 Task: Choose the card "ARTISAN" for your new game.
Action: Mouse moved to (804, 617)
Screenshot: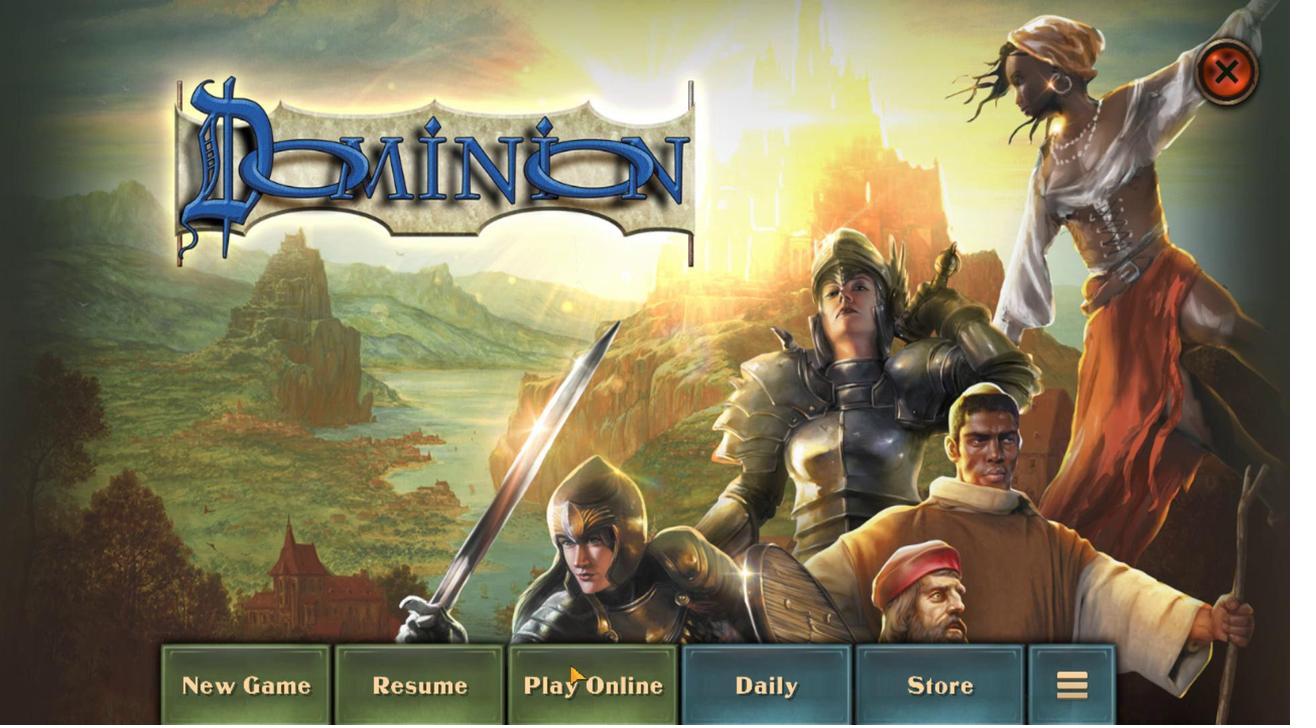 
Action: Mouse pressed left at (804, 617)
Screenshot: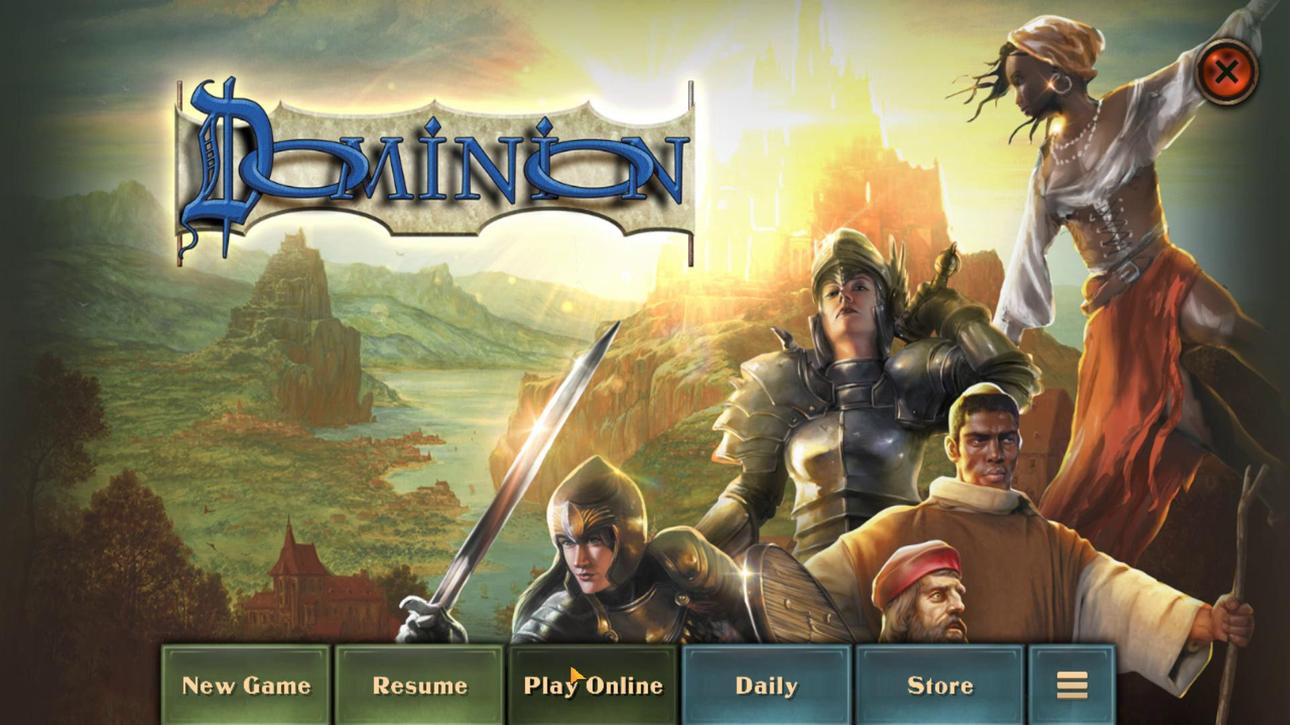 
Action: Mouse moved to (840, 336)
Screenshot: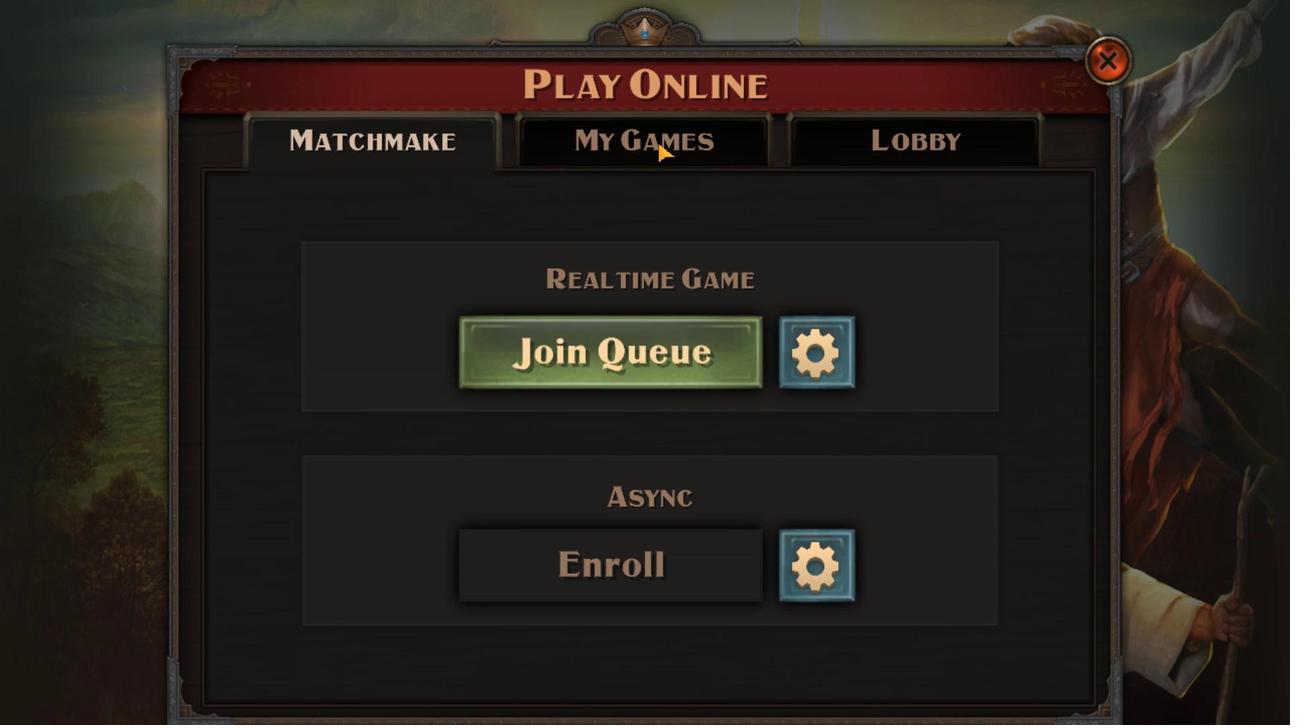 
Action: Mouse pressed left at (840, 336)
Screenshot: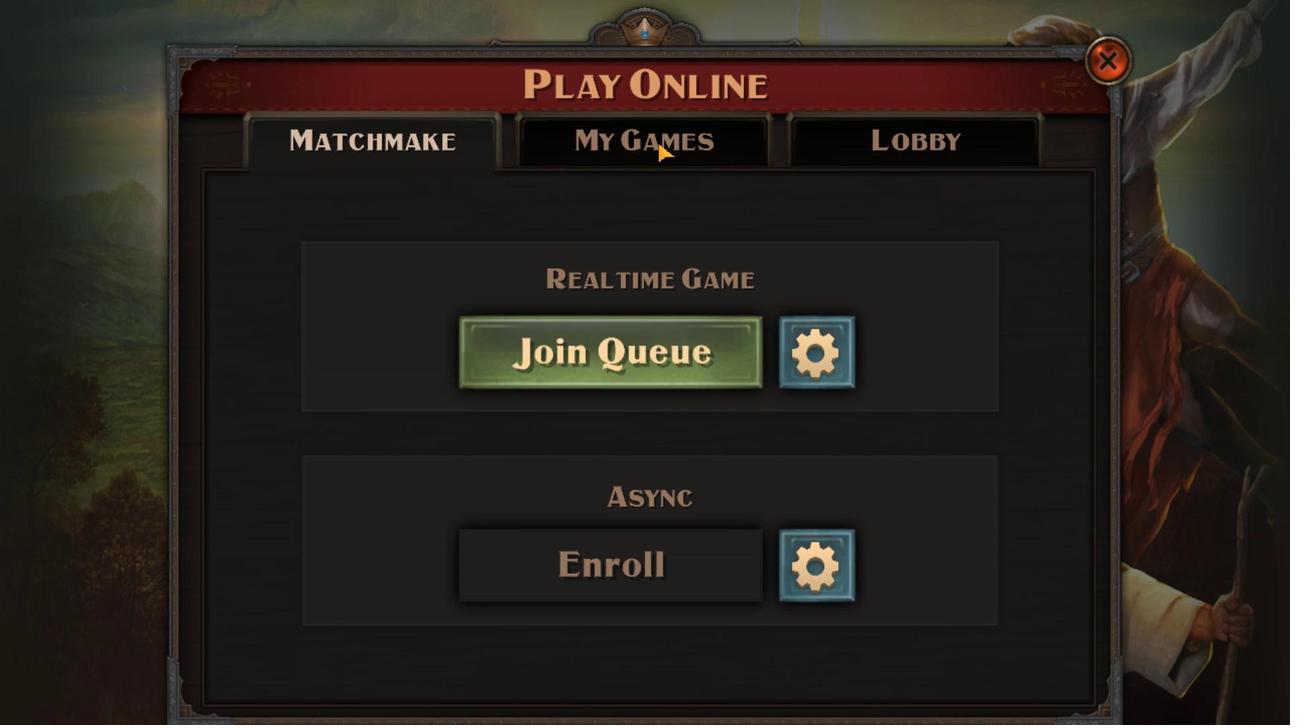 
Action: Mouse moved to (966, 563)
Screenshot: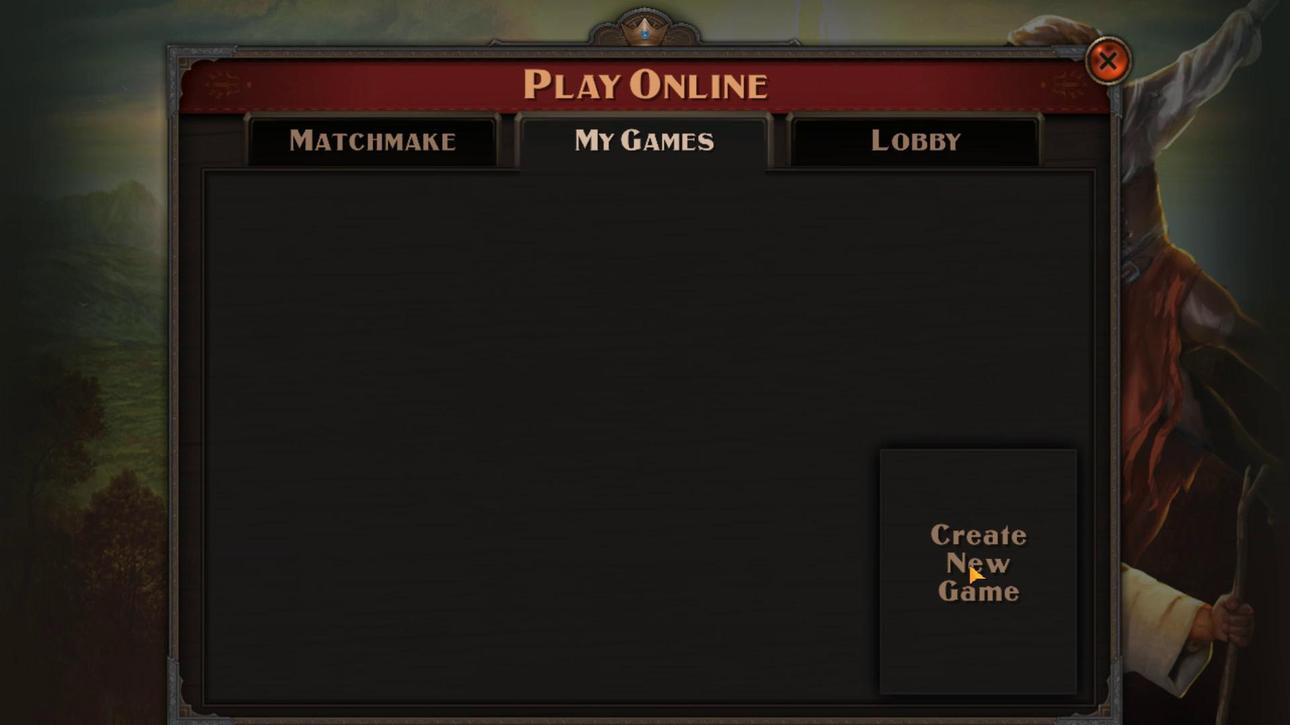 
Action: Mouse pressed left at (966, 563)
Screenshot: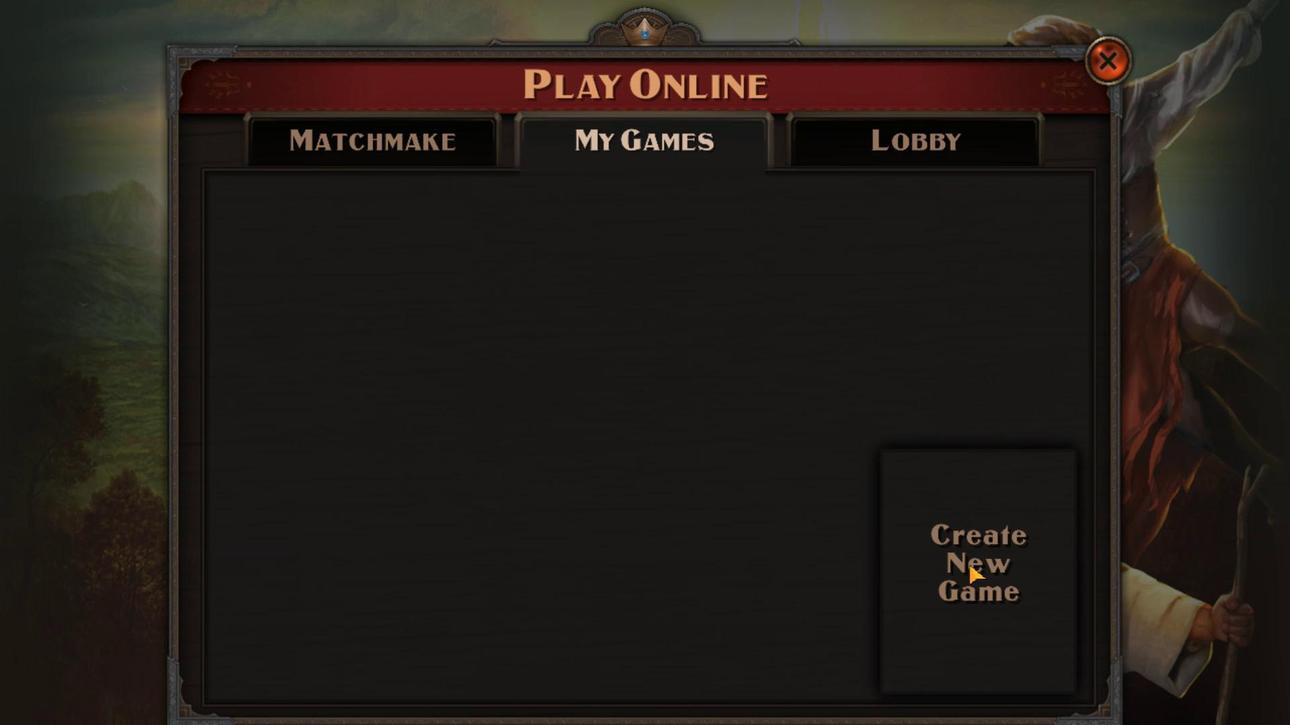 
Action: Mouse moved to (791, 332)
Screenshot: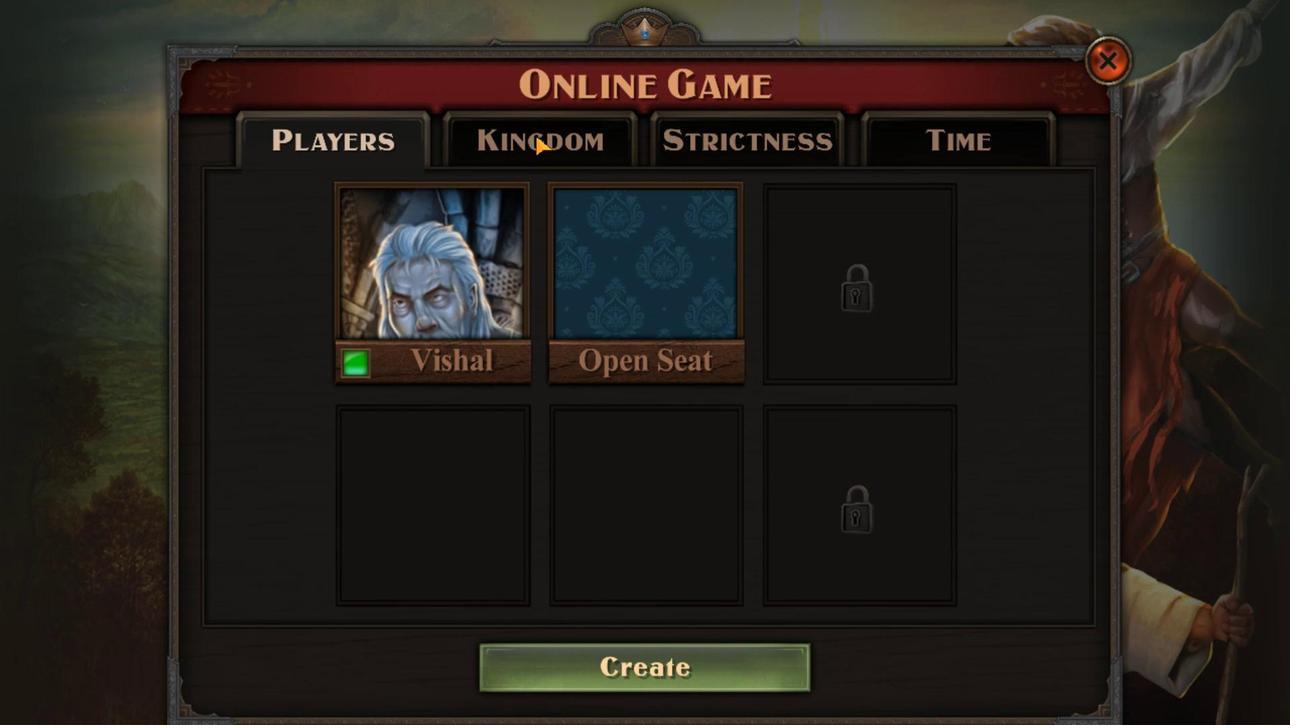 
Action: Mouse pressed left at (791, 332)
Screenshot: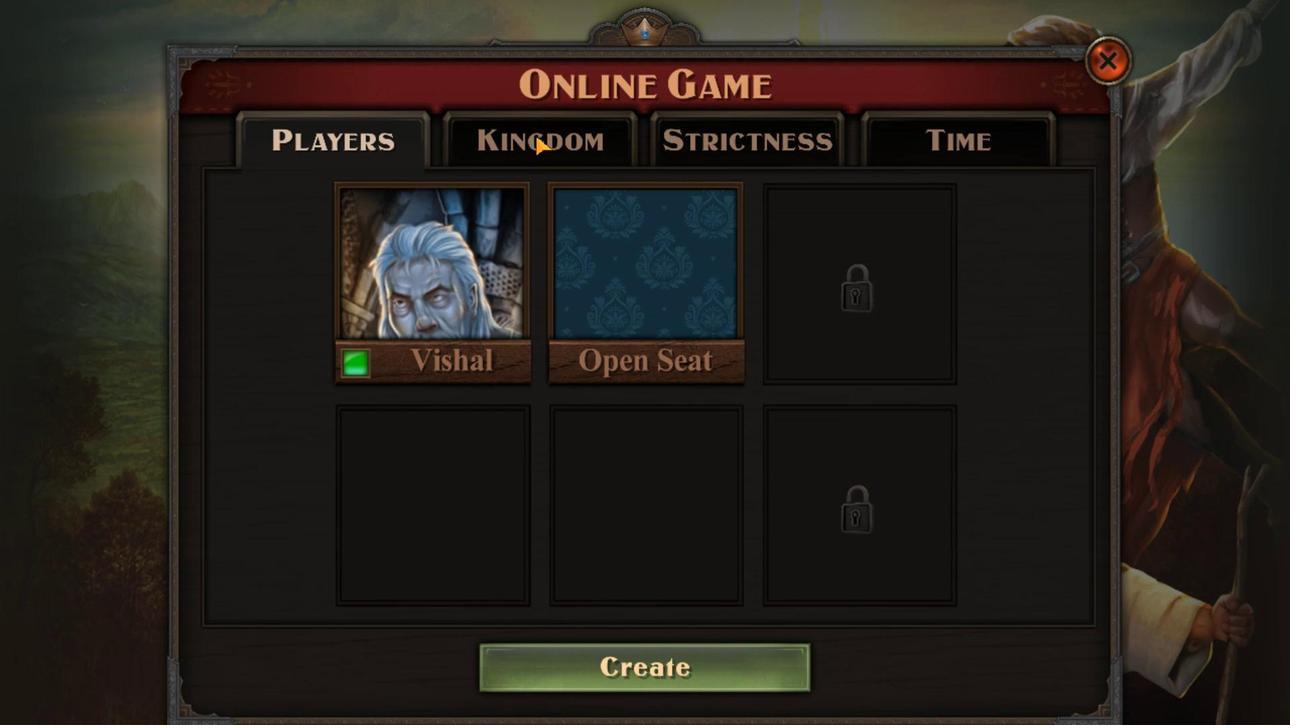 
Action: Mouse moved to (912, 385)
Screenshot: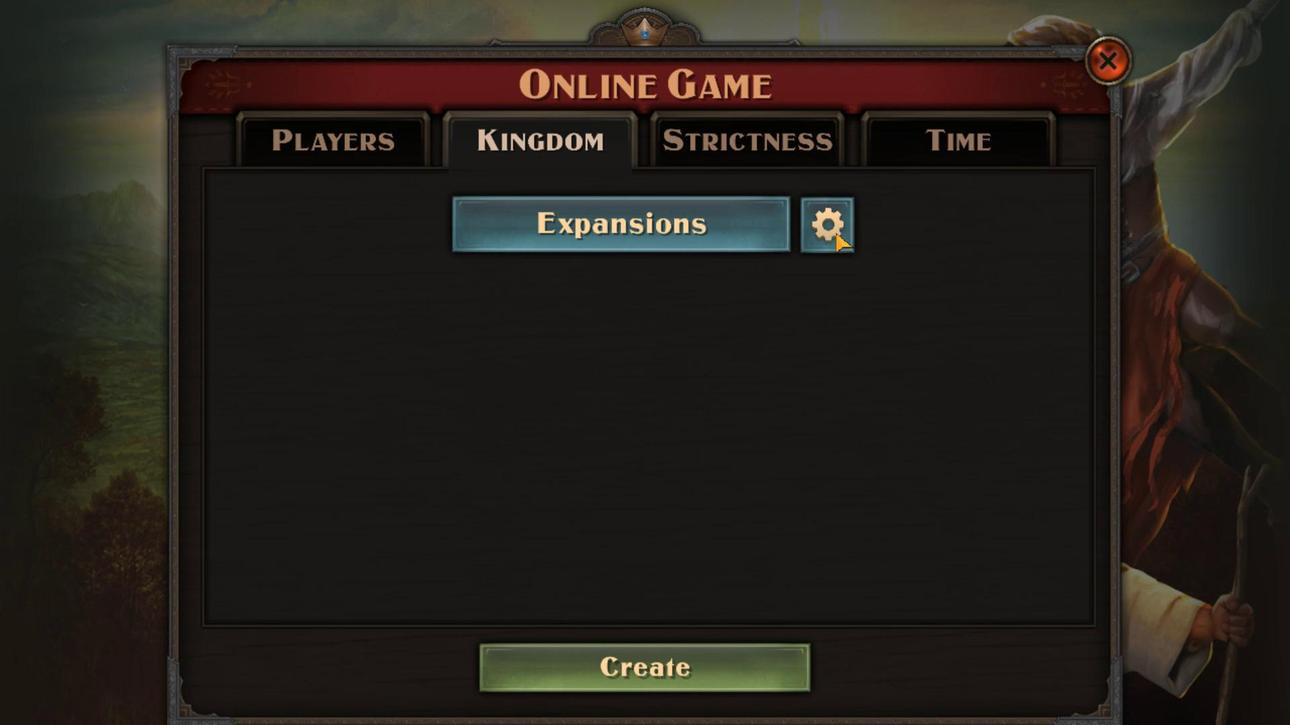 
Action: Mouse pressed left at (912, 385)
Screenshot: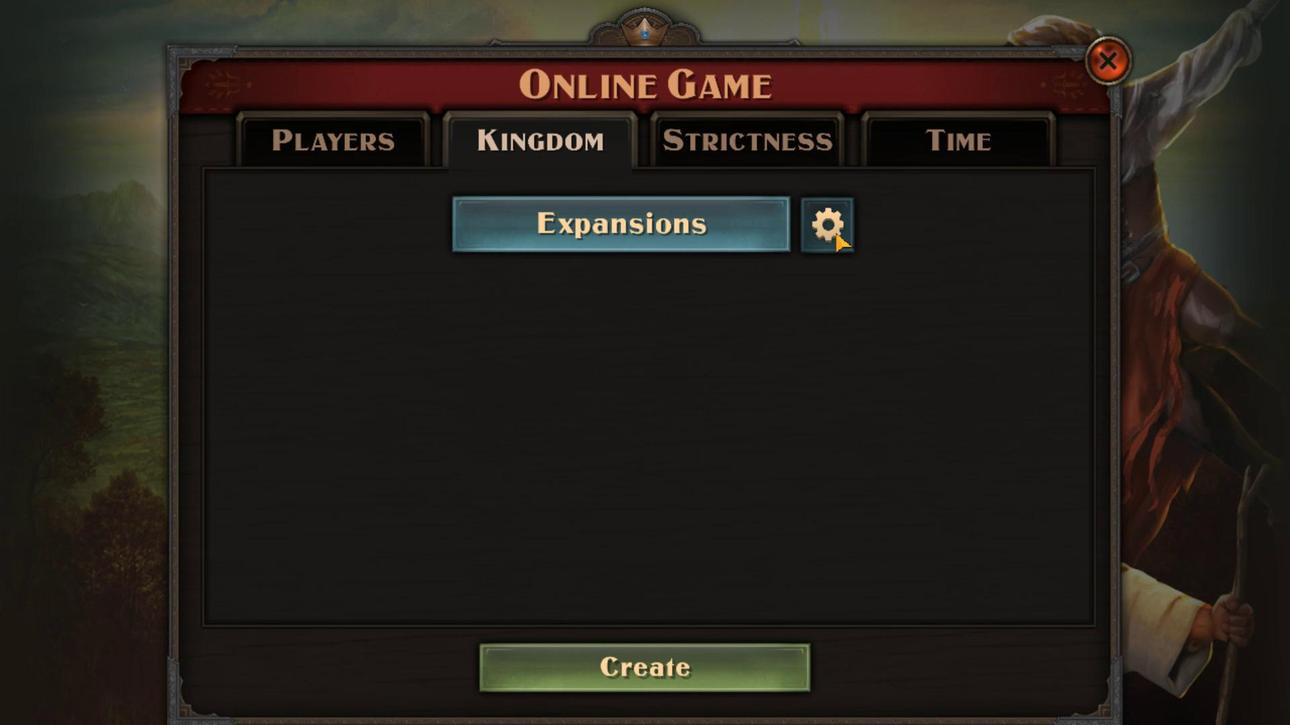 
Action: Mouse moved to (902, 386)
Screenshot: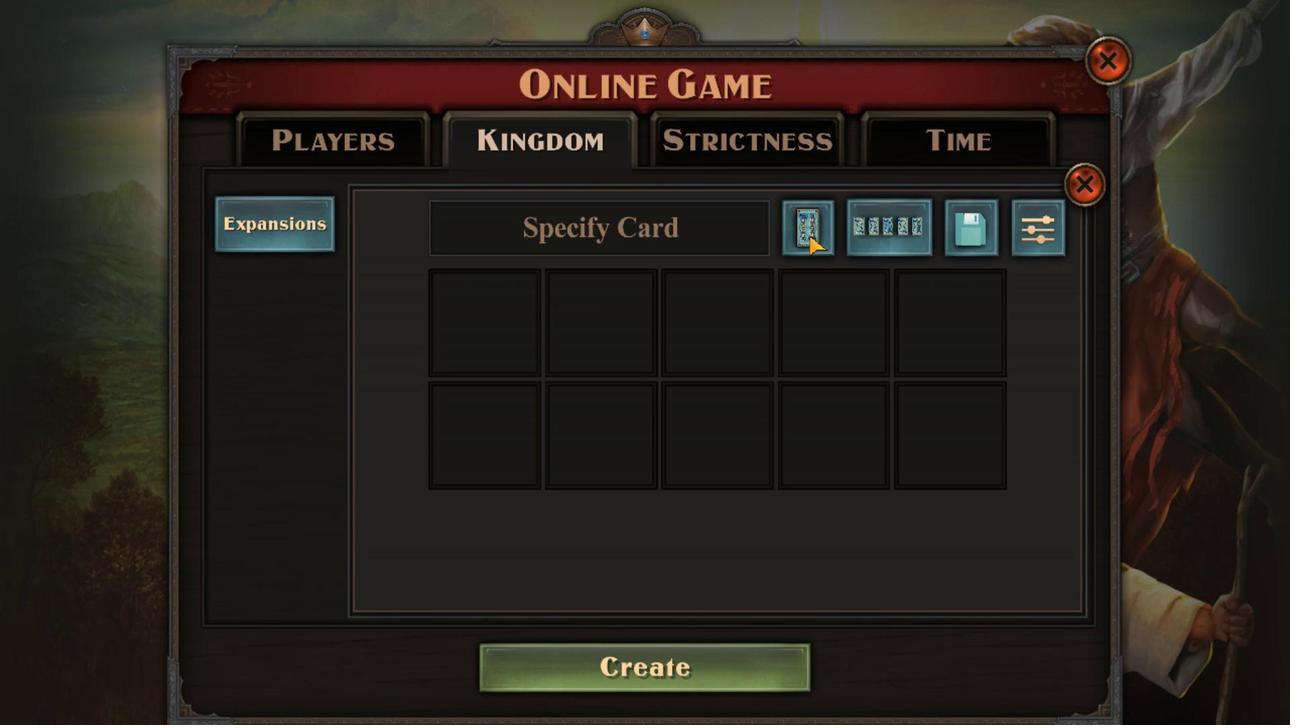 
Action: Mouse pressed left at (902, 386)
Screenshot: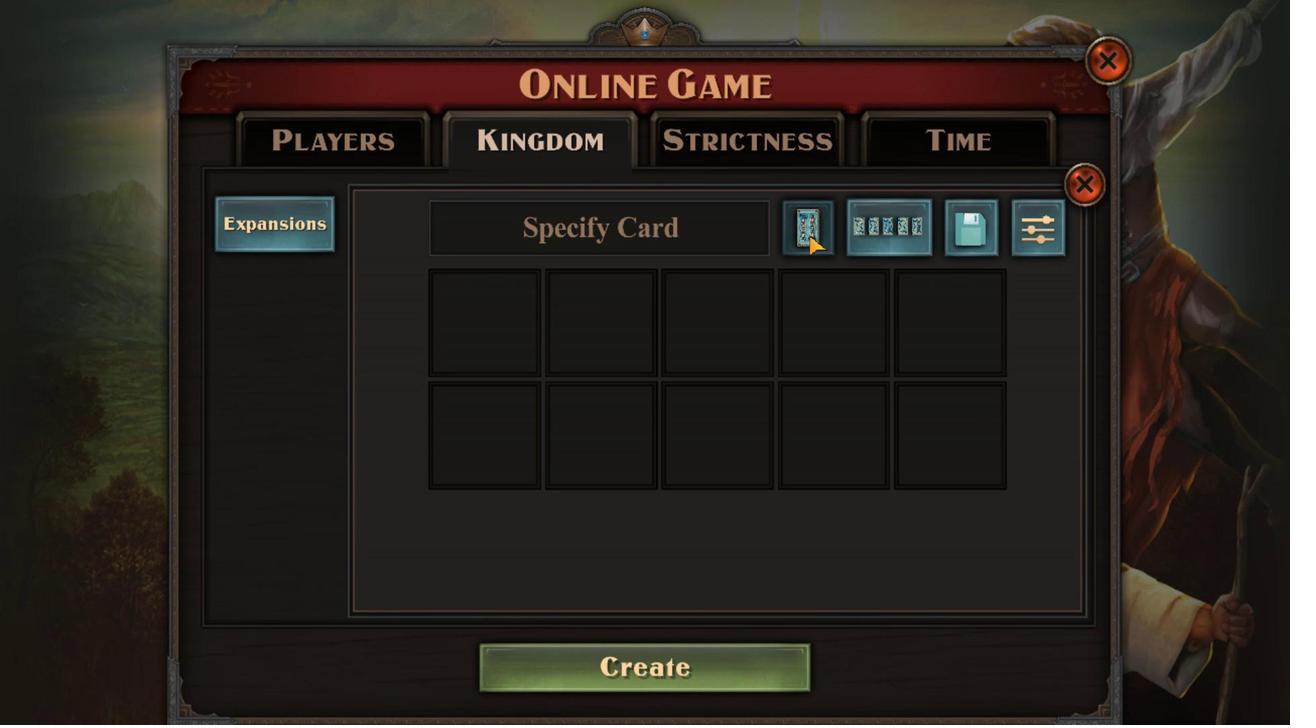 
Action: Mouse moved to (1000, 358)
Screenshot: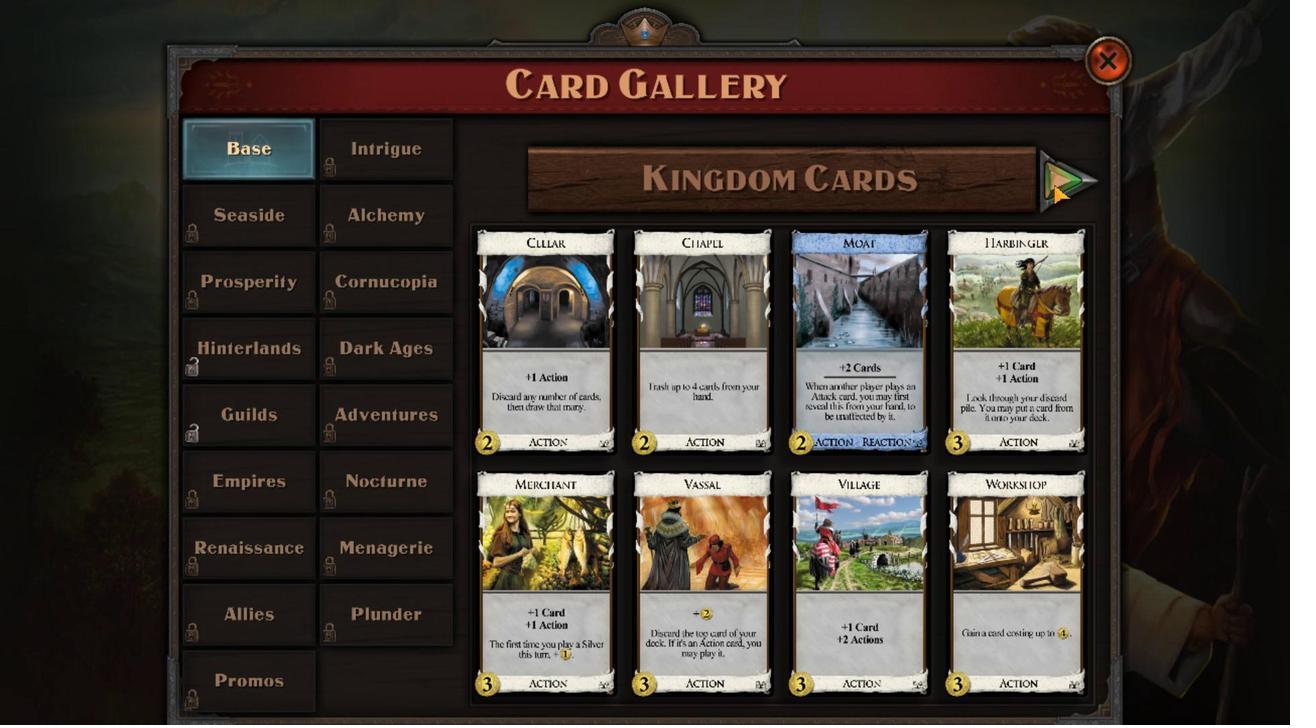 
Action: Mouse pressed left at (1000, 358)
Screenshot: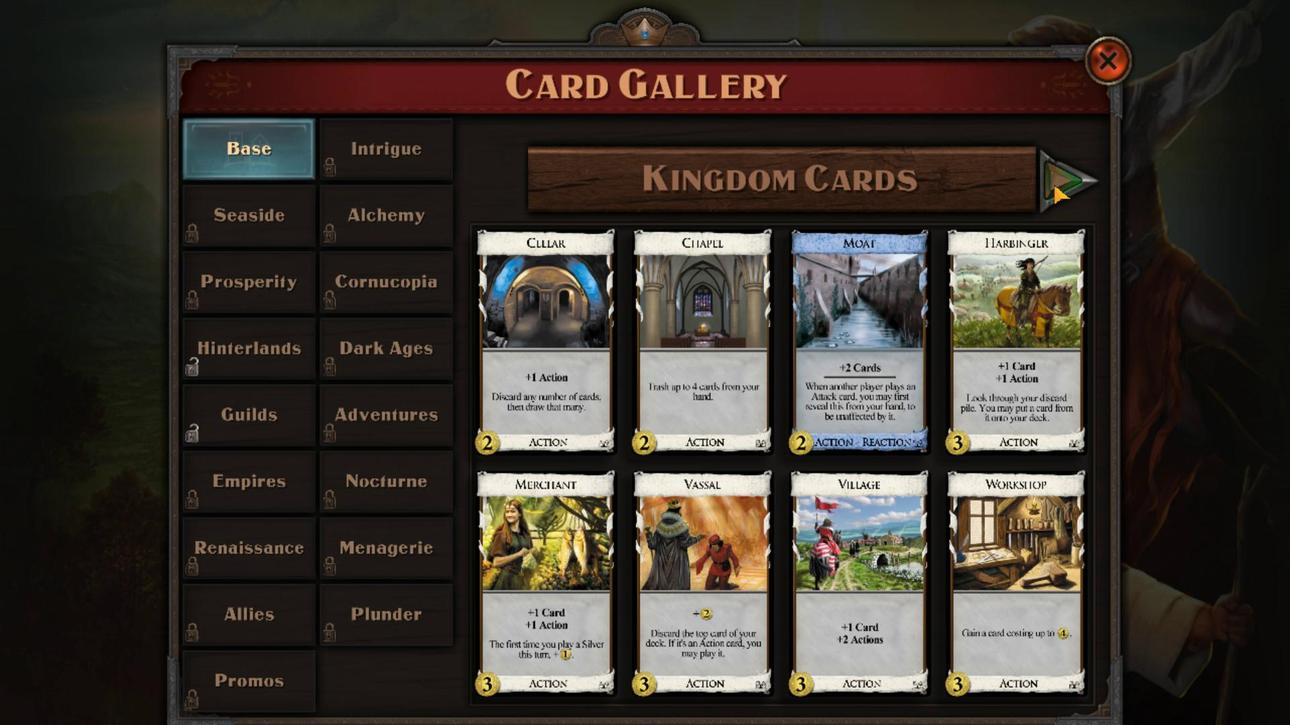 
Action: Mouse pressed left at (1000, 358)
Screenshot: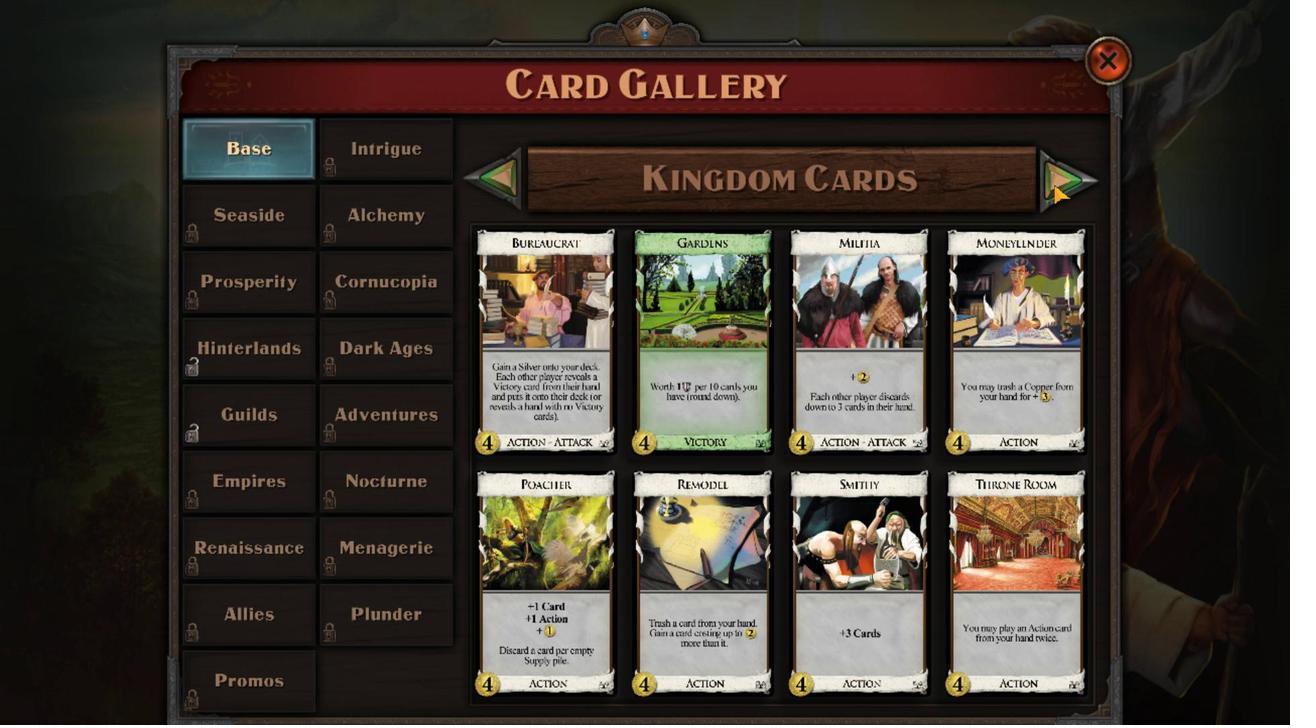 
Action: Mouse pressed left at (1000, 358)
Screenshot: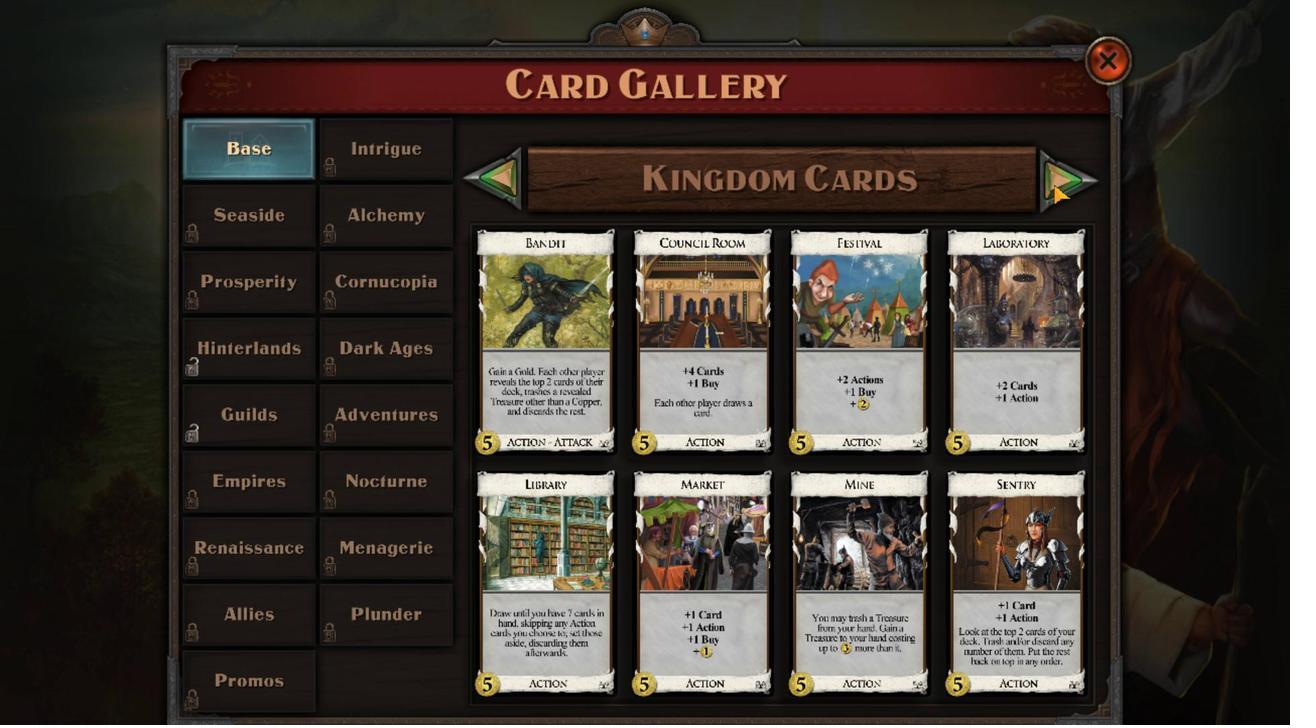 
Action: Mouse moved to (849, 437)
Screenshot: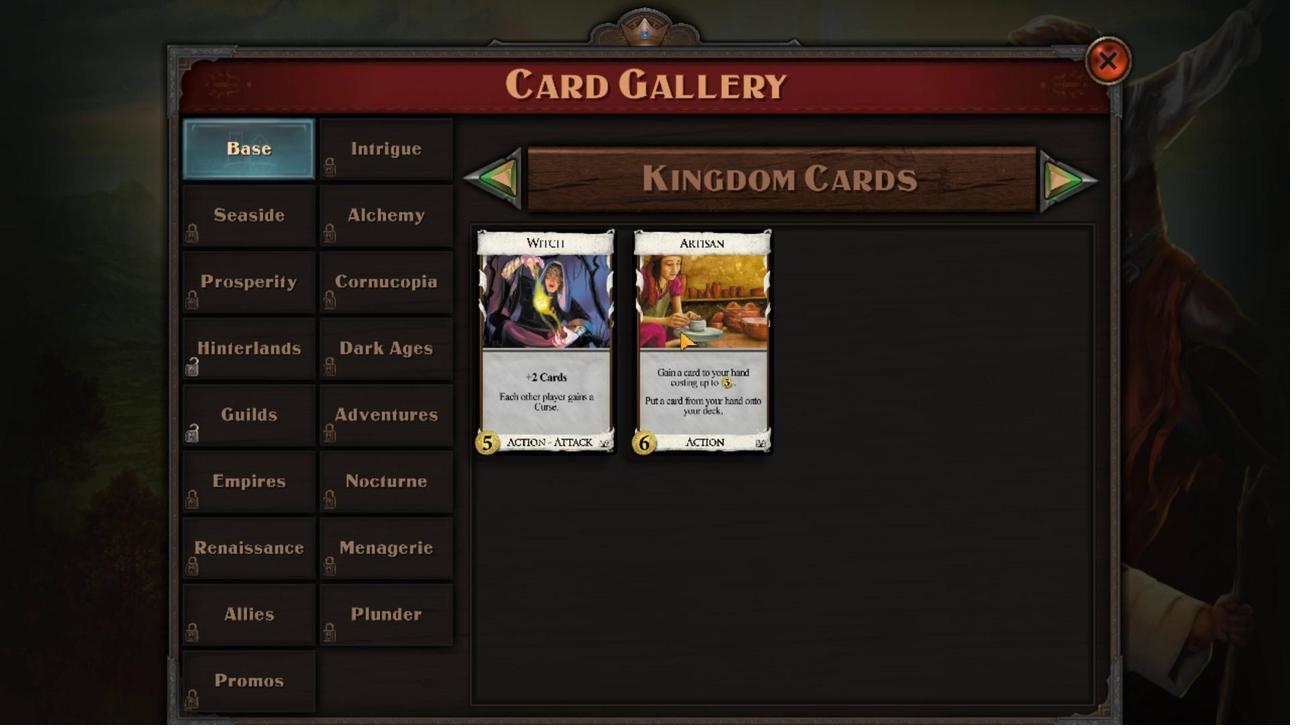 
Action: Mouse pressed left at (849, 437)
Screenshot: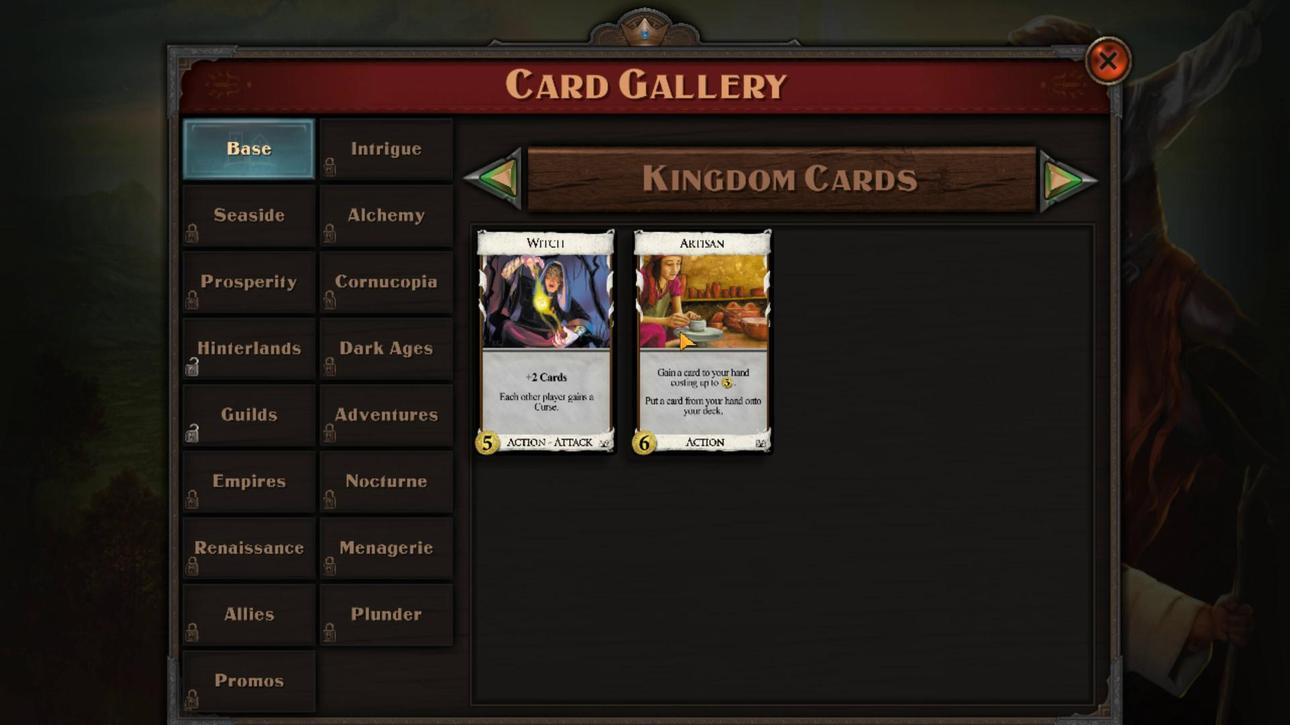 
Action: Mouse moved to (901, 439)
Screenshot: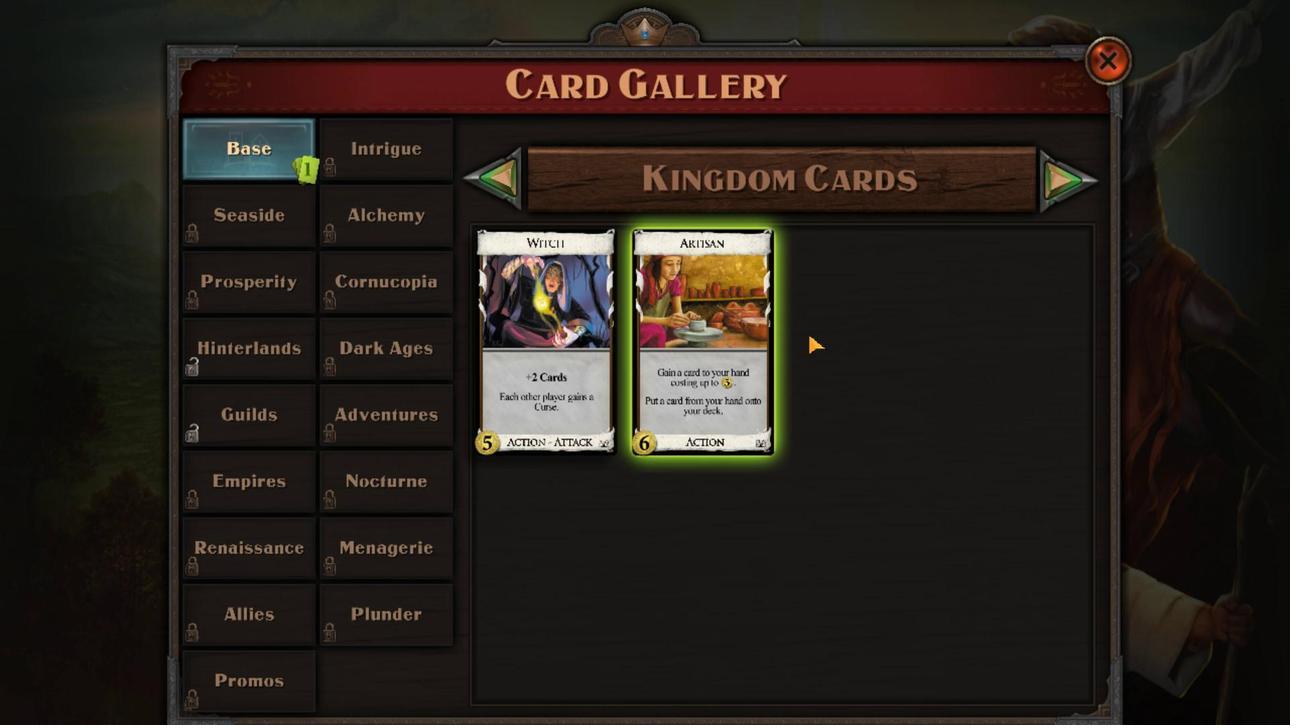 
